 Task: Change the constant quality factor of the Dirac video decoder using libschroedinger to 2.00.
Action: Mouse moved to (139, 21)
Screenshot: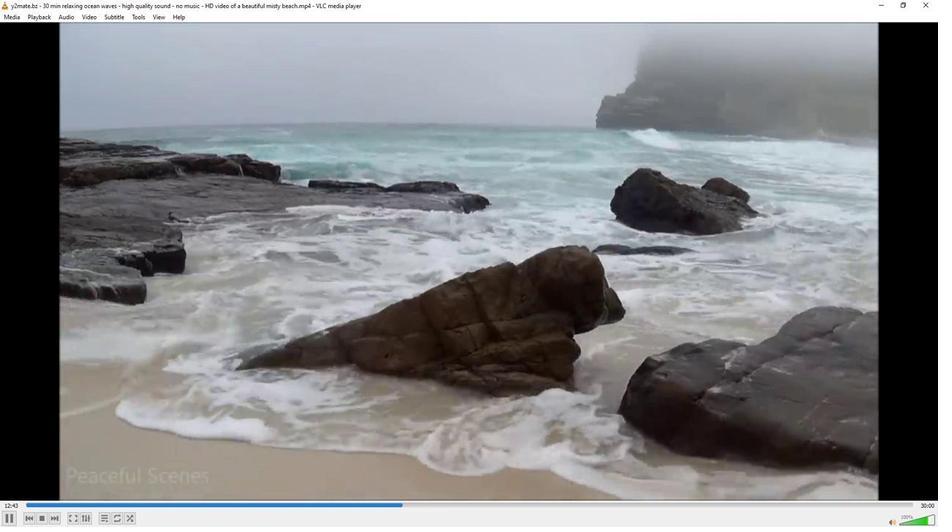 
Action: Mouse pressed left at (139, 21)
Screenshot: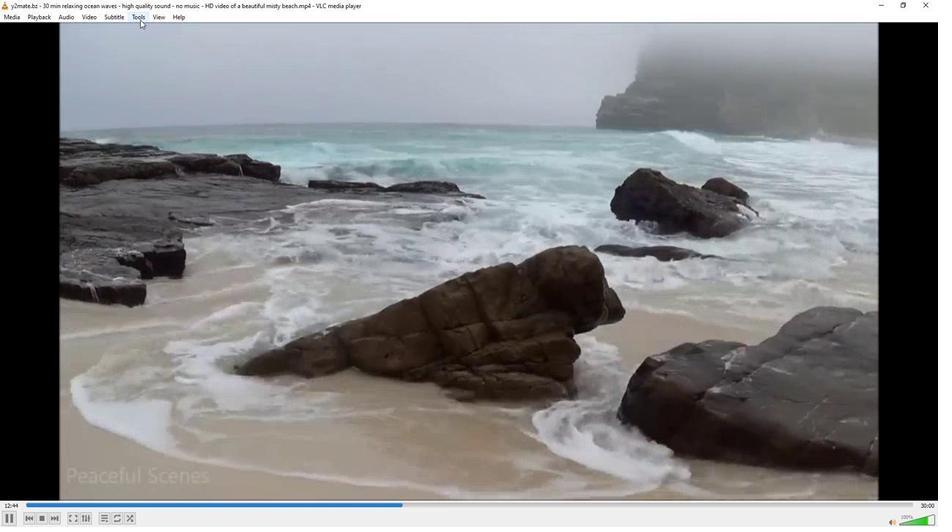 
Action: Mouse moved to (145, 132)
Screenshot: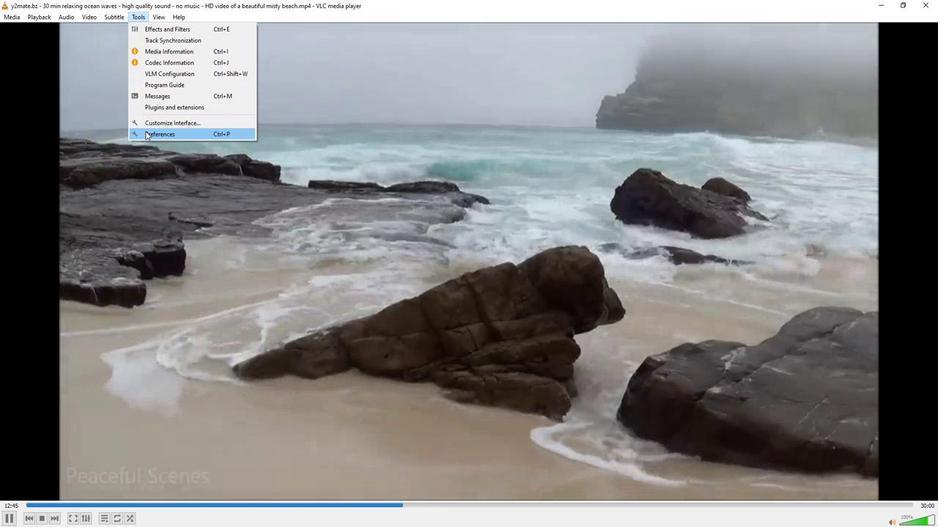 
Action: Mouse pressed left at (145, 132)
Screenshot: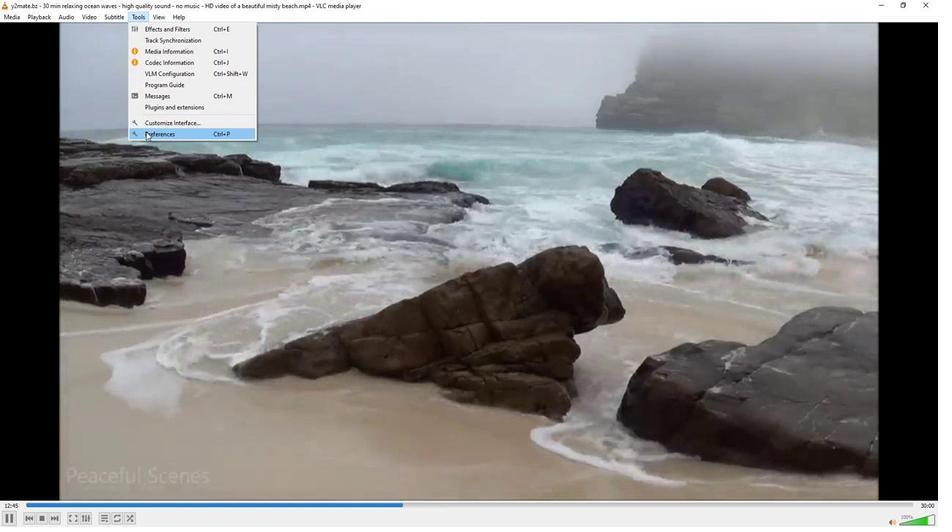 
Action: Mouse moved to (111, 406)
Screenshot: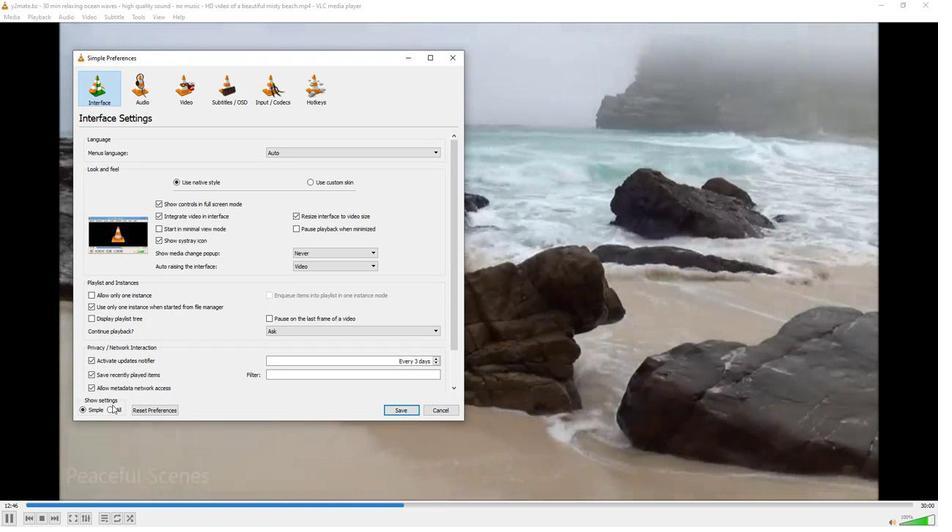 
Action: Mouse pressed left at (111, 406)
Screenshot: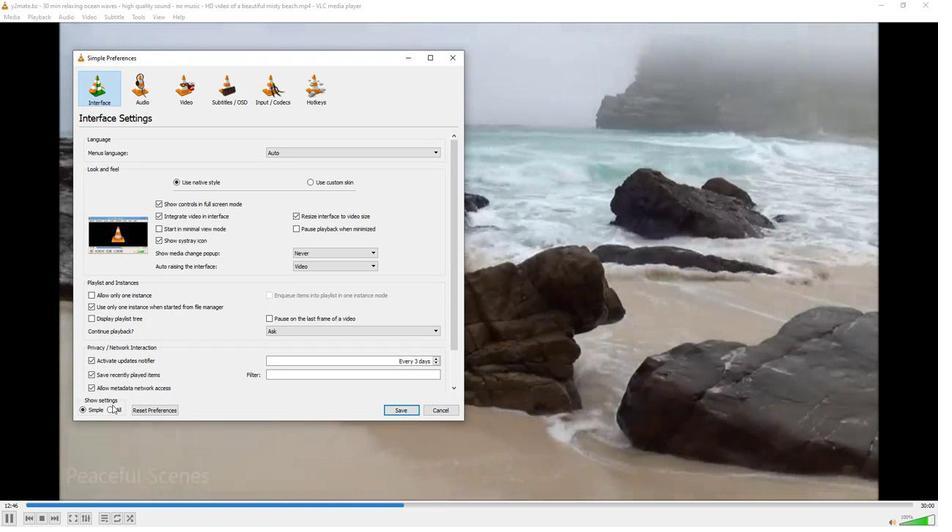 
Action: Mouse moved to (92, 274)
Screenshot: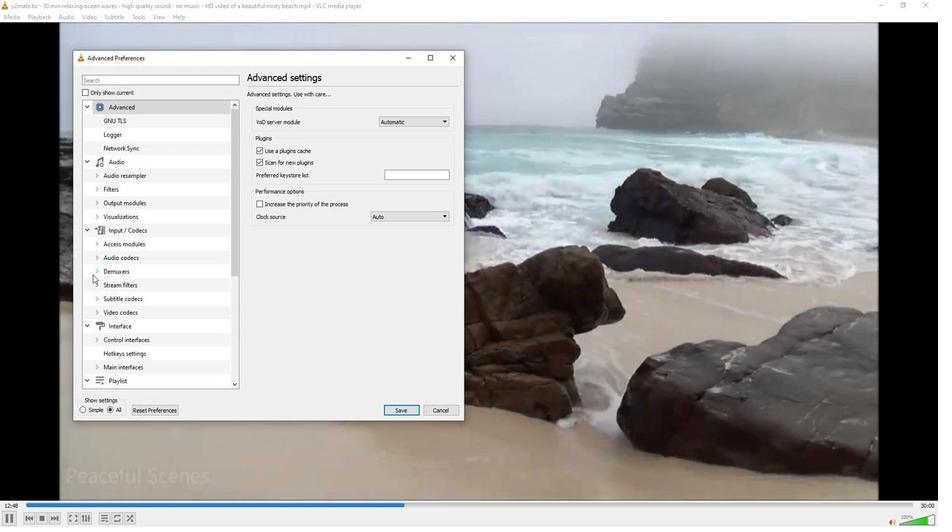 
Action: Mouse pressed left at (92, 274)
Screenshot: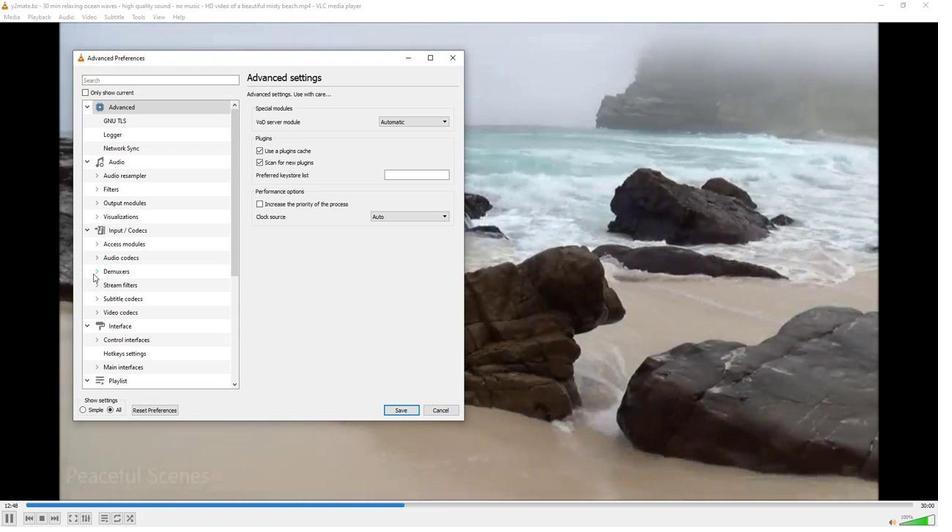 
Action: Mouse moved to (103, 289)
Screenshot: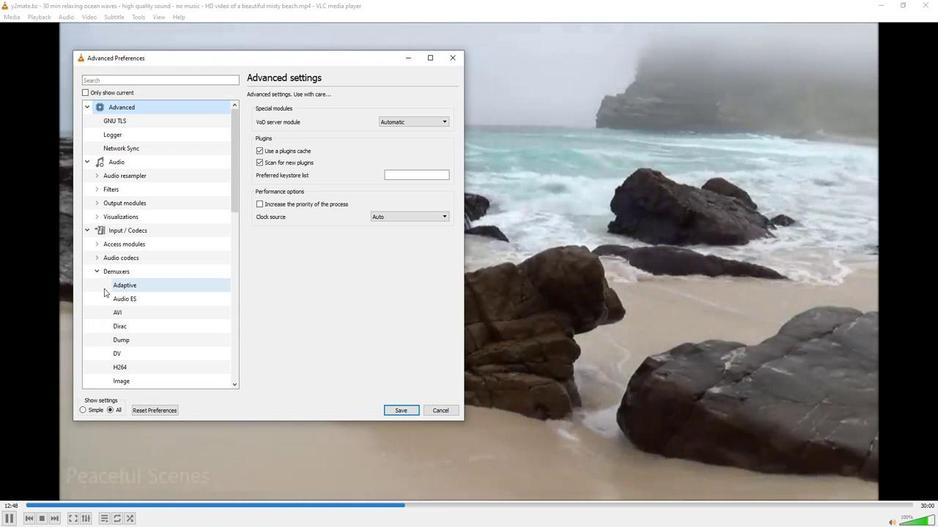 
Action: Mouse scrolled (103, 288) with delta (0, 0)
Screenshot: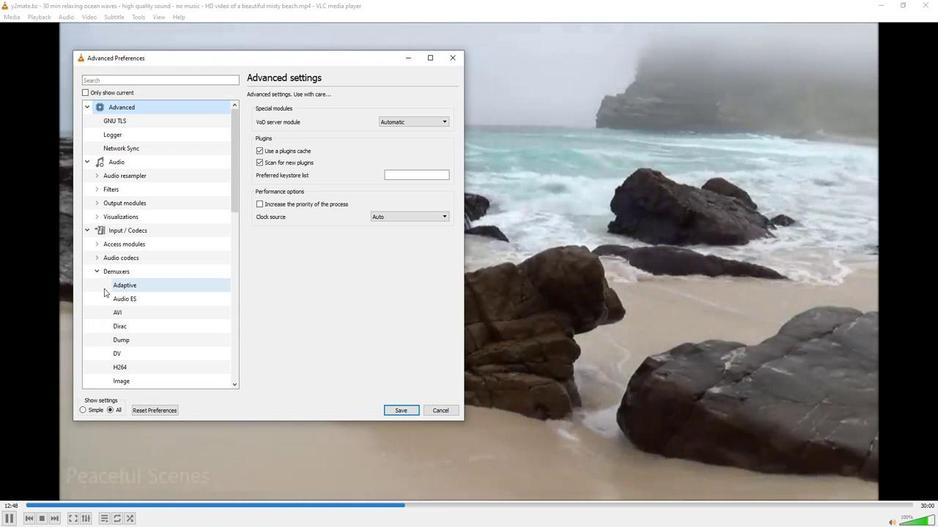 
Action: Mouse scrolled (103, 288) with delta (0, 0)
Screenshot: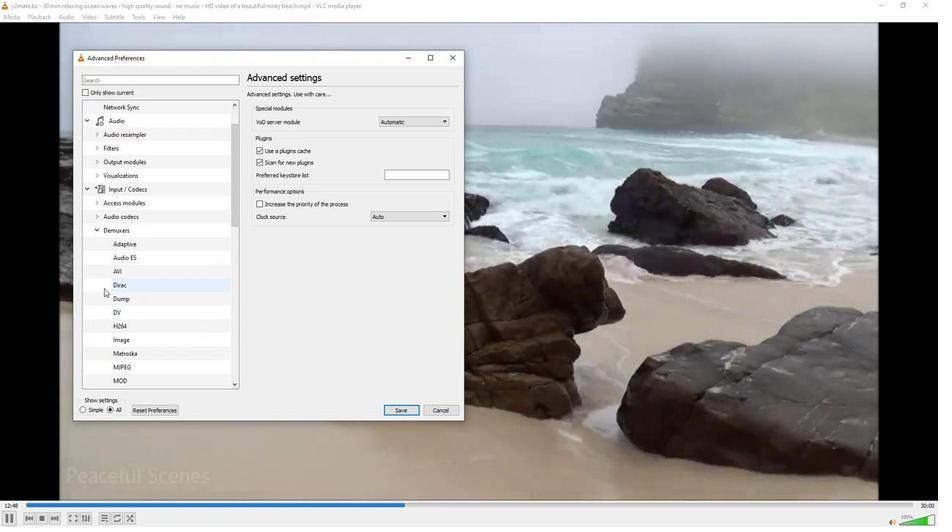 
Action: Mouse scrolled (103, 288) with delta (0, 0)
Screenshot: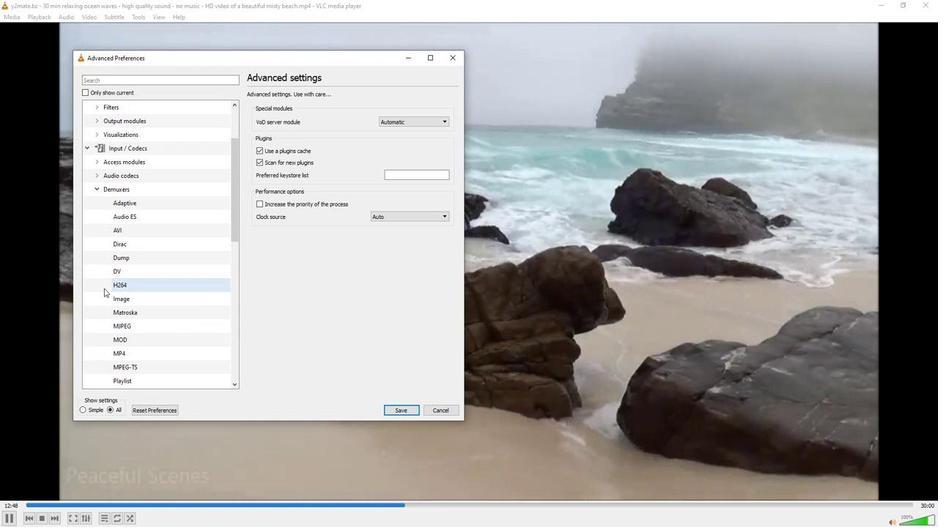 
Action: Mouse scrolled (103, 288) with delta (0, 0)
Screenshot: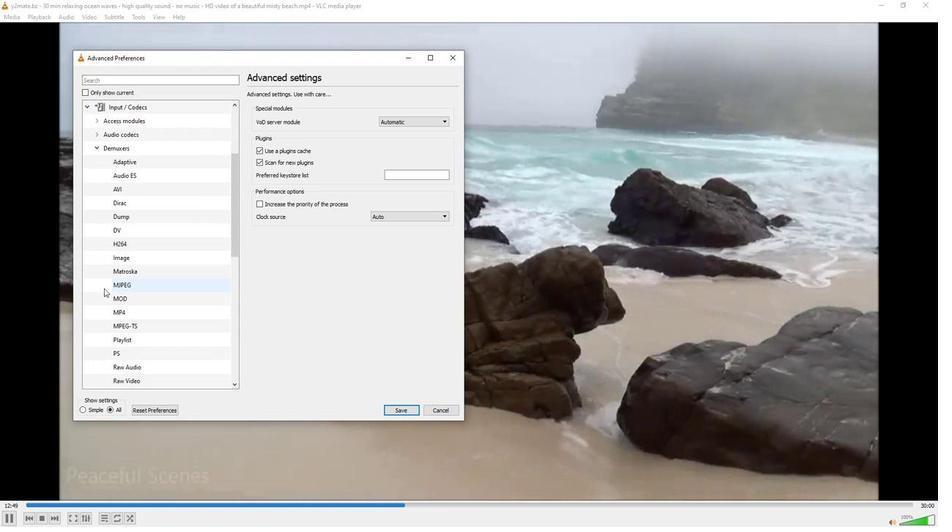 
Action: Mouse scrolled (103, 288) with delta (0, 0)
Screenshot: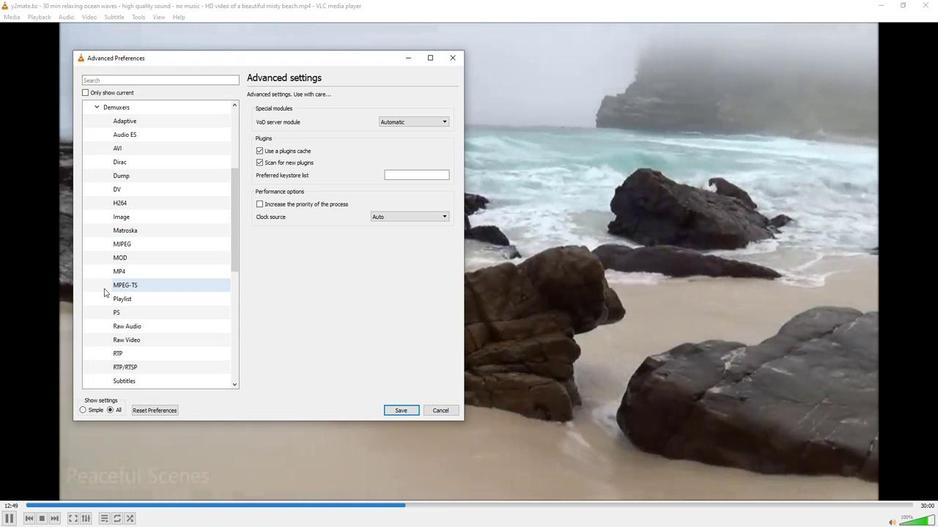 
Action: Mouse scrolled (103, 288) with delta (0, 0)
Screenshot: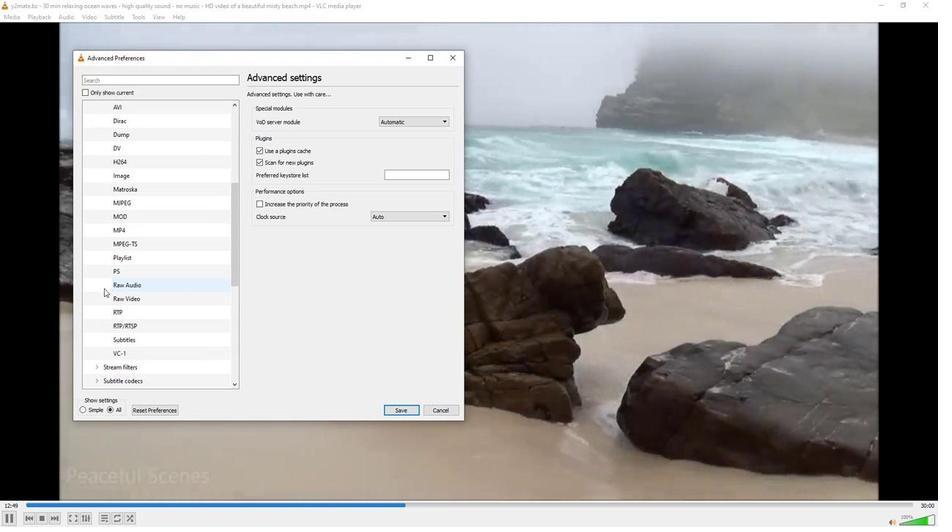 
Action: Mouse moved to (96, 356)
Screenshot: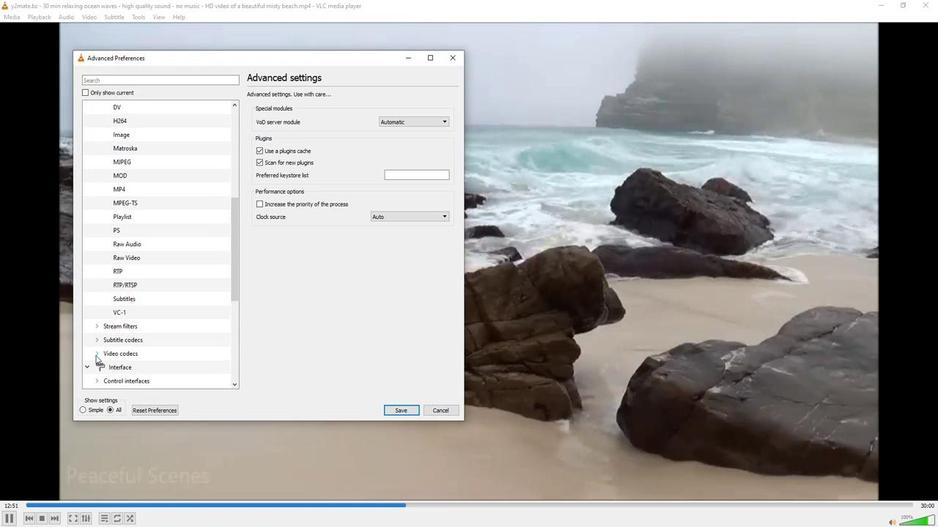 
Action: Mouse pressed left at (96, 356)
Screenshot: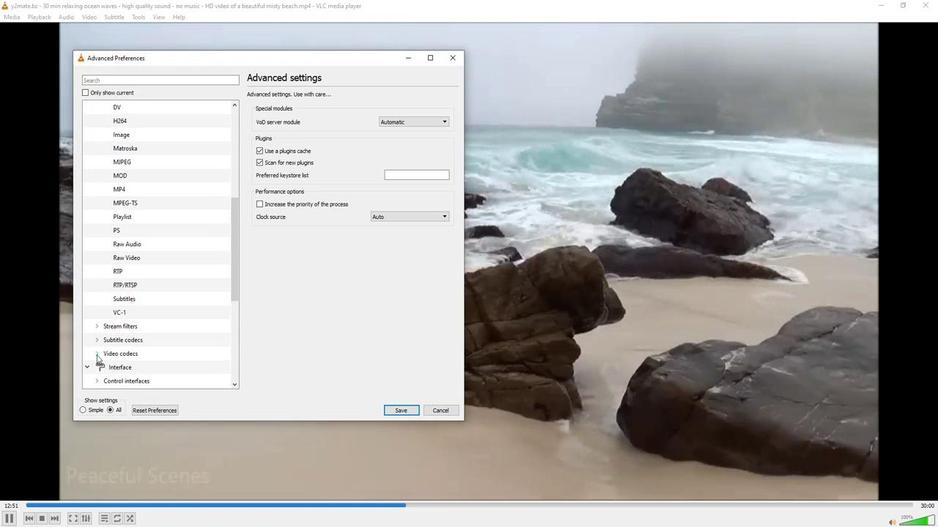 
Action: Mouse scrolled (96, 355) with delta (0, 0)
Screenshot: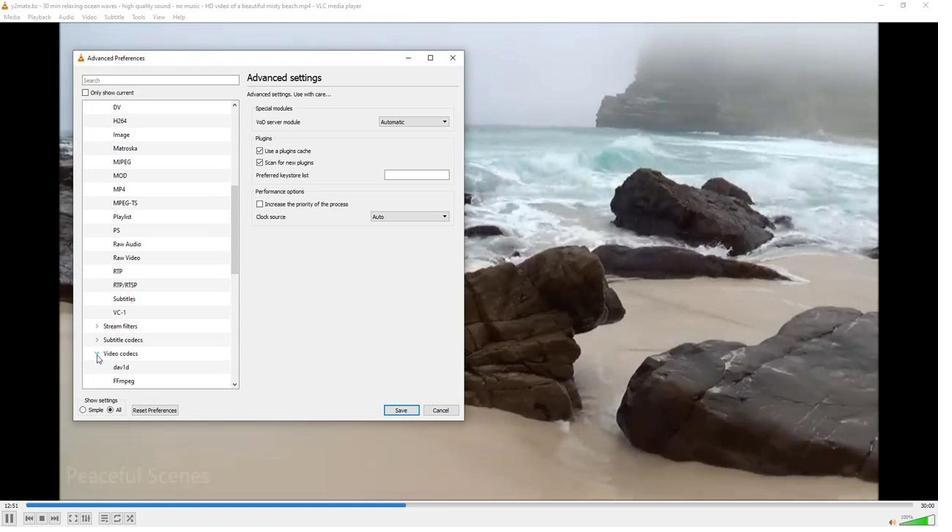 
Action: Mouse moved to (117, 378)
Screenshot: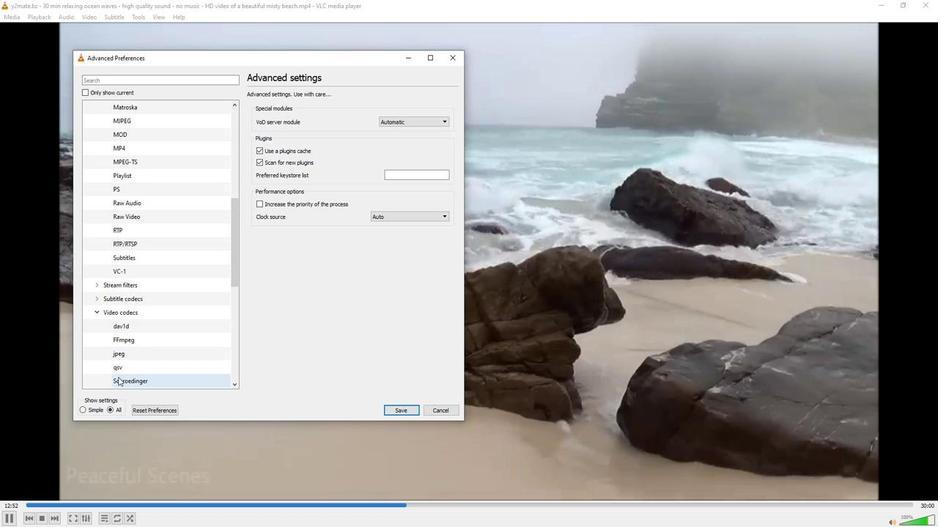 
Action: Mouse pressed left at (117, 378)
Screenshot: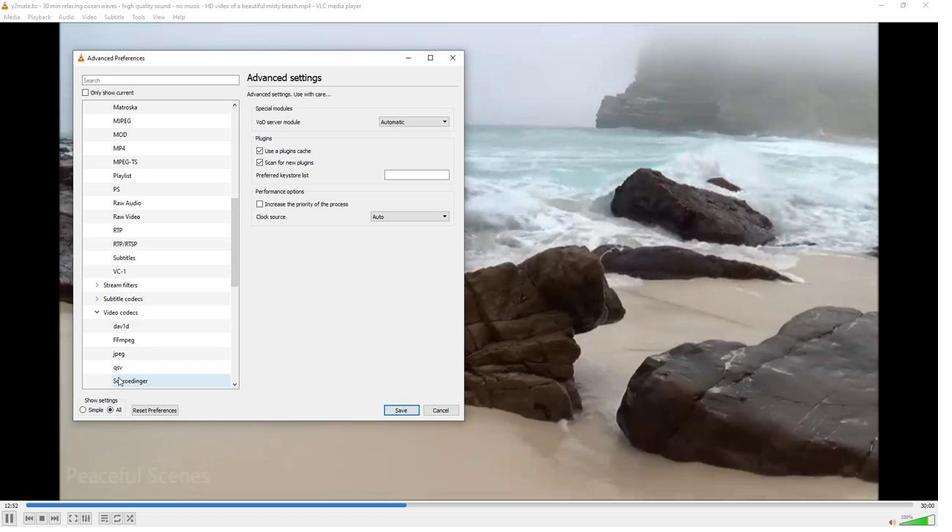 
Action: Mouse moved to (435, 133)
Screenshot: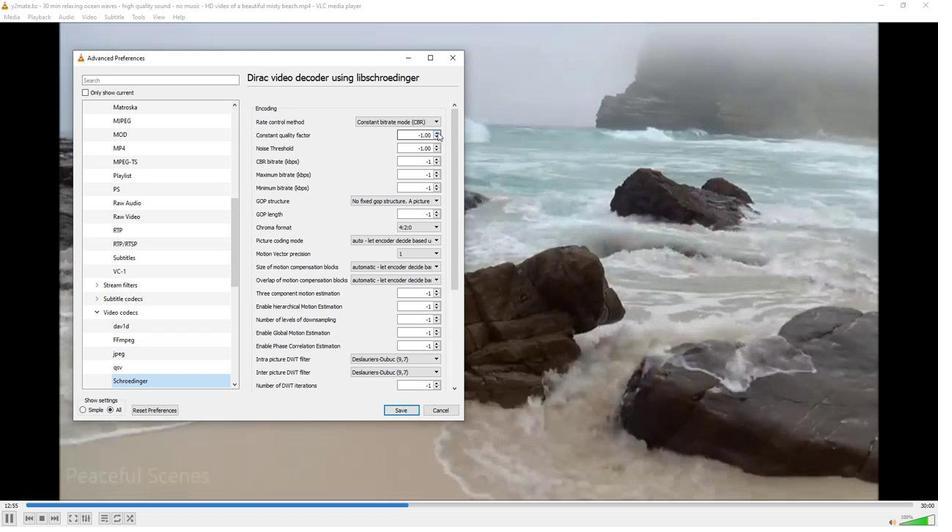 
Action: Mouse pressed left at (435, 133)
Screenshot: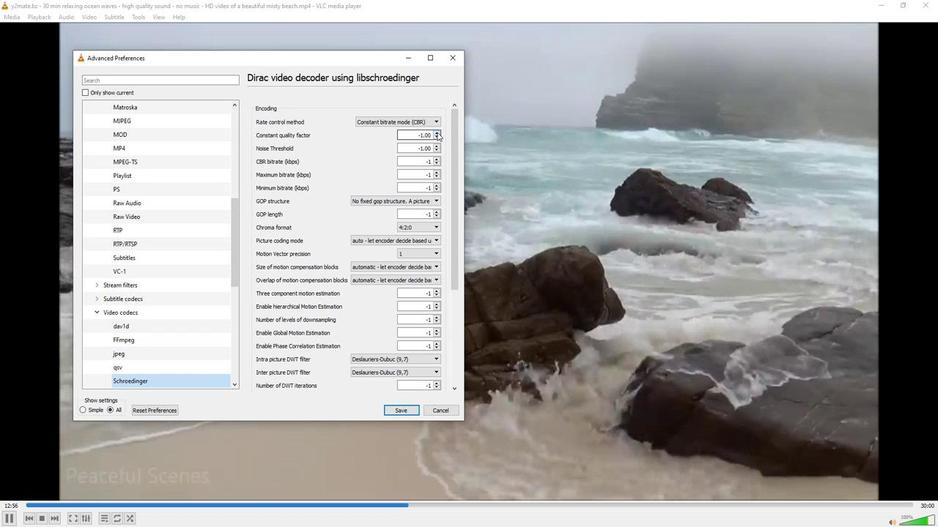 
Action: Mouse pressed left at (435, 133)
Screenshot: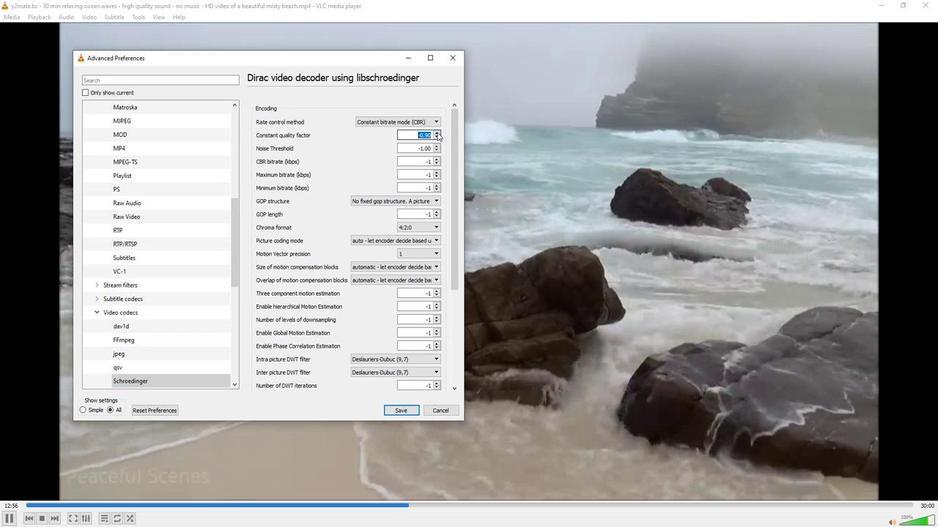 
Action: Mouse pressed left at (435, 133)
Screenshot: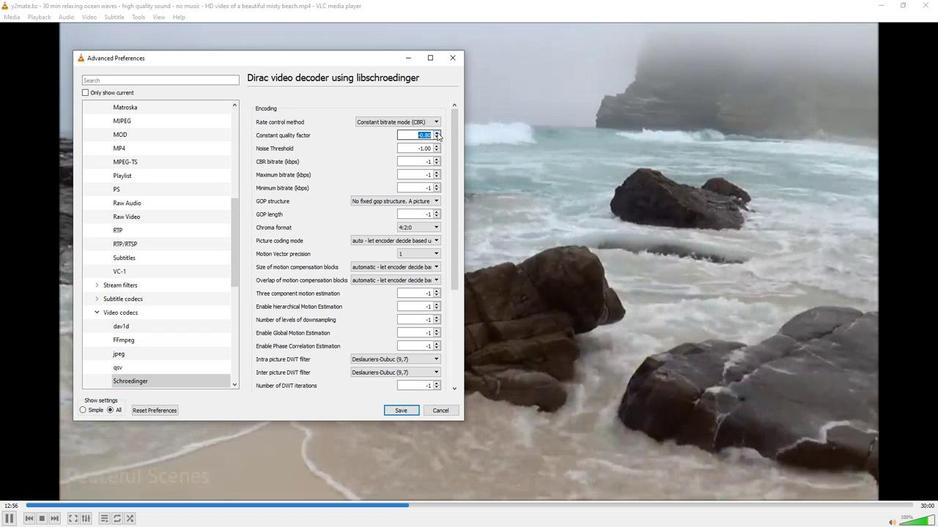 
Action: Mouse pressed left at (435, 133)
Screenshot: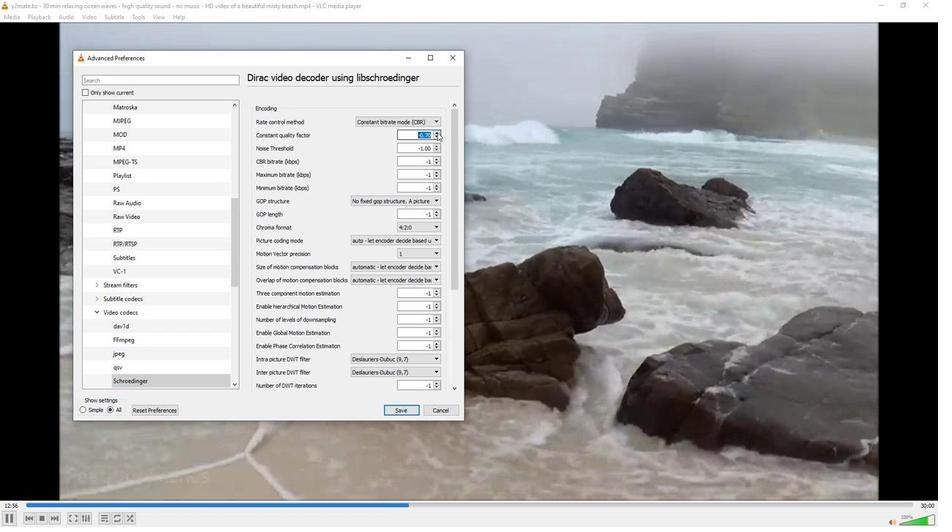 
Action: Mouse pressed left at (435, 133)
Screenshot: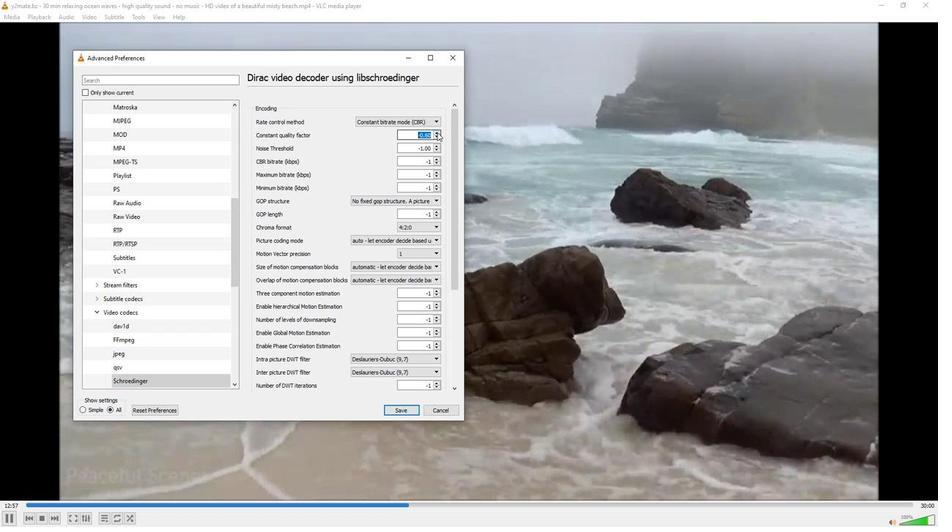 
Action: Mouse pressed left at (435, 133)
Screenshot: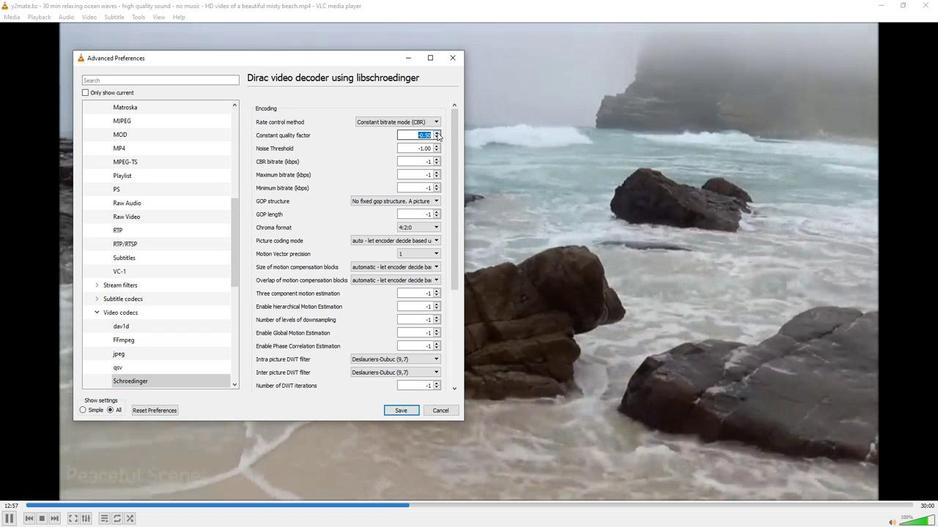 
Action: Mouse pressed left at (435, 133)
Screenshot: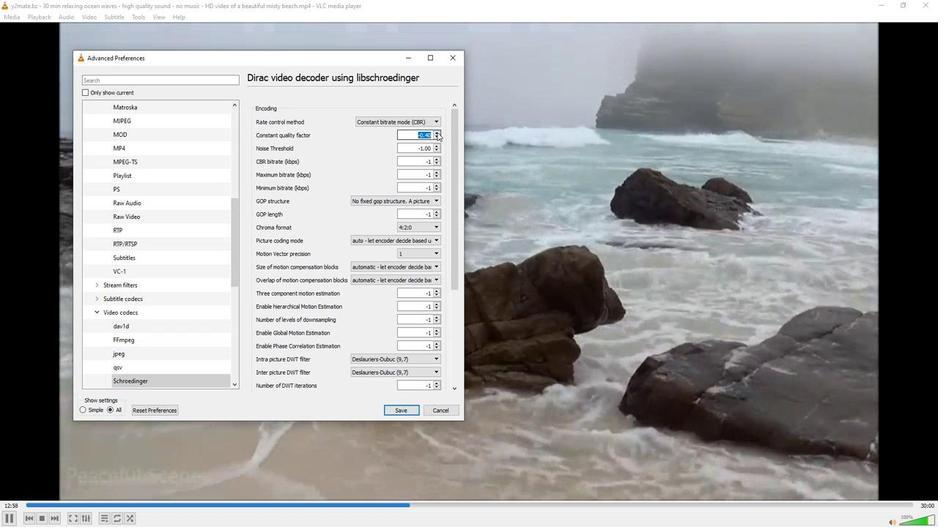 
Action: Mouse pressed left at (435, 133)
Screenshot: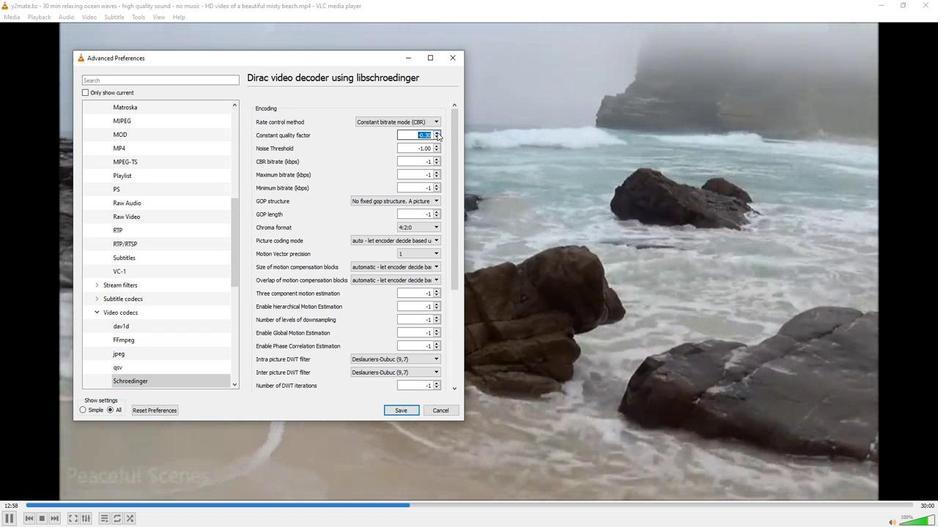 
Action: Mouse pressed left at (435, 133)
Screenshot: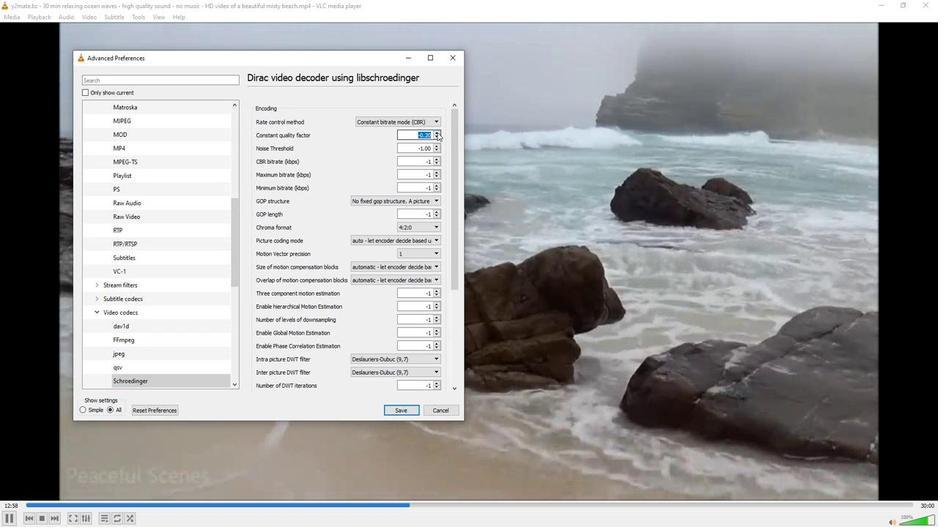 
Action: Mouse pressed left at (435, 133)
Screenshot: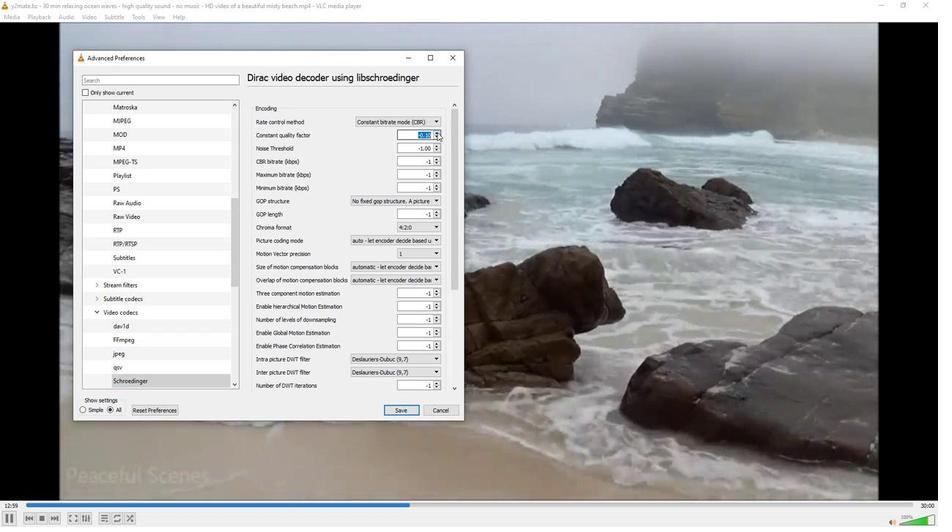 
Action: Mouse pressed left at (435, 133)
Screenshot: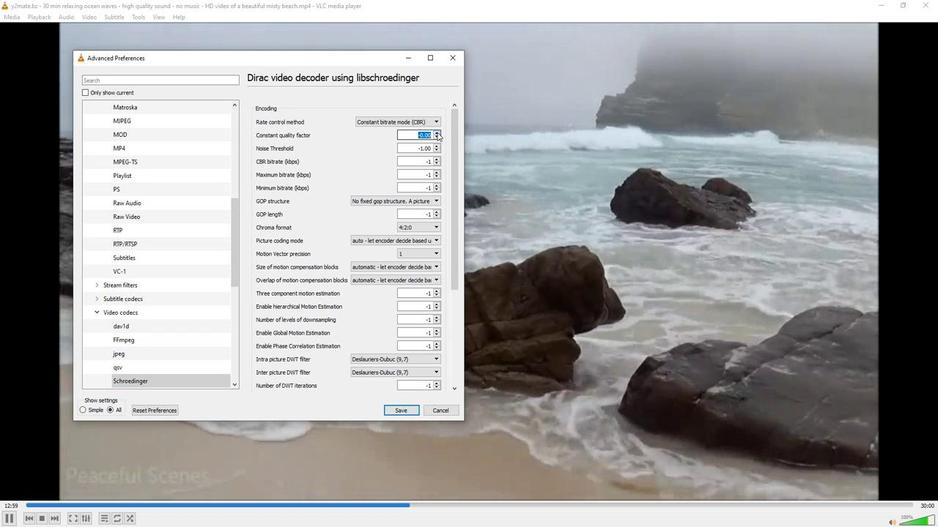 
Action: Mouse pressed left at (435, 133)
Screenshot: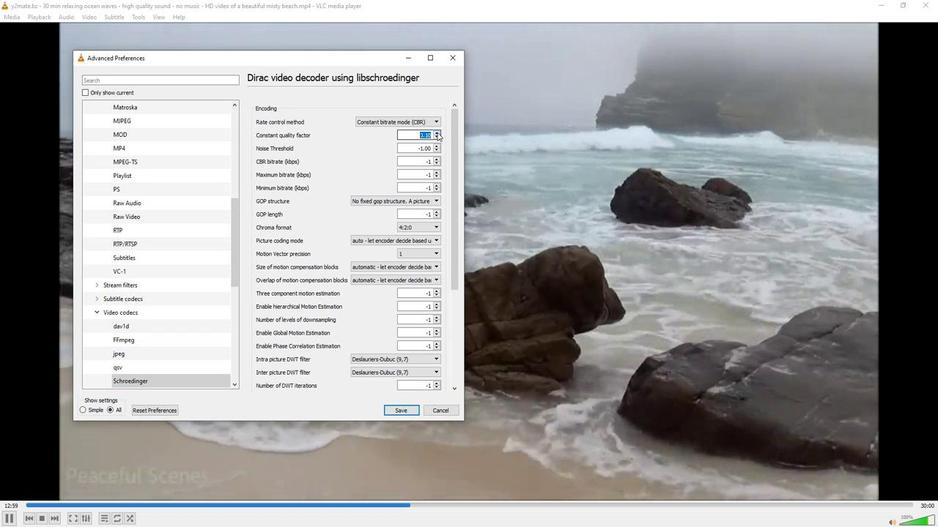 
Action: Mouse pressed left at (435, 133)
Screenshot: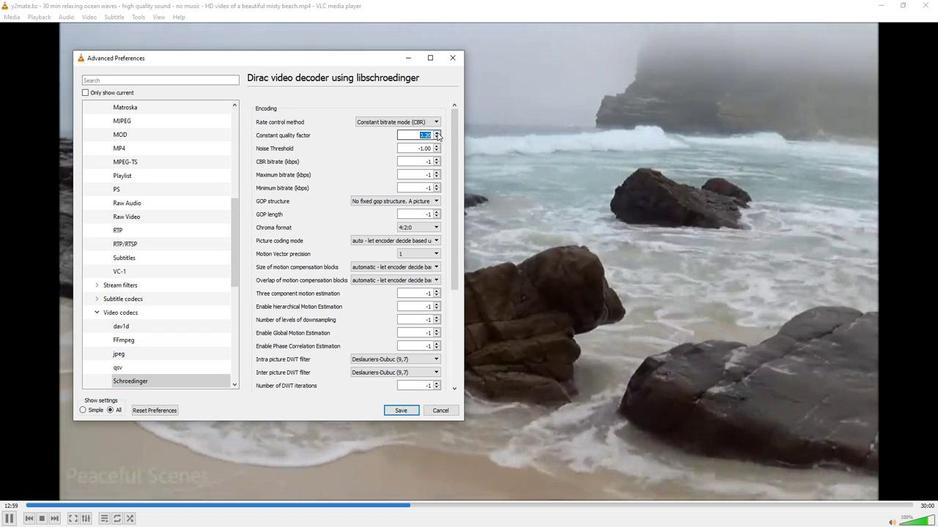 
Action: Mouse pressed left at (435, 133)
Screenshot: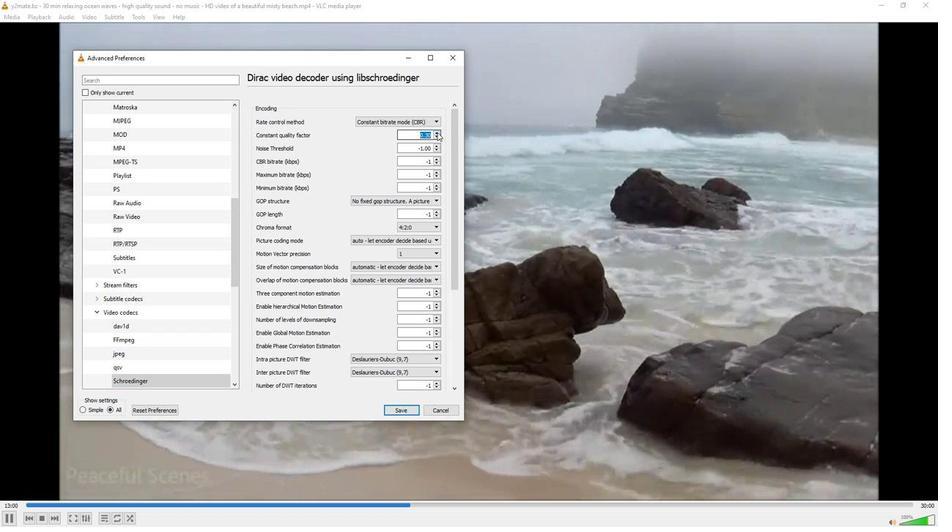 
Action: Mouse pressed left at (435, 133)
Screenshot: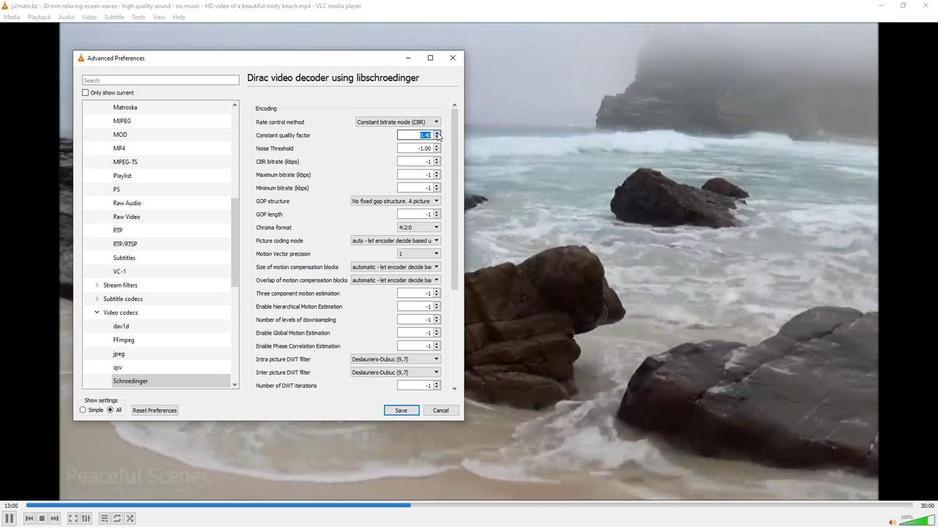 
Action: Mouse pressed left at (435, 133)
Screenshot: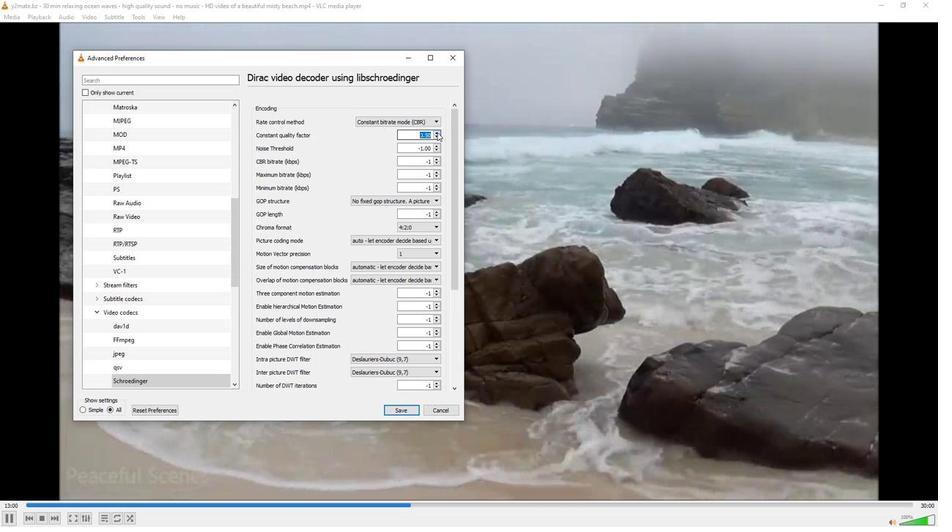 
Action: Mouse pressed left at (435, 133)
Screenshot: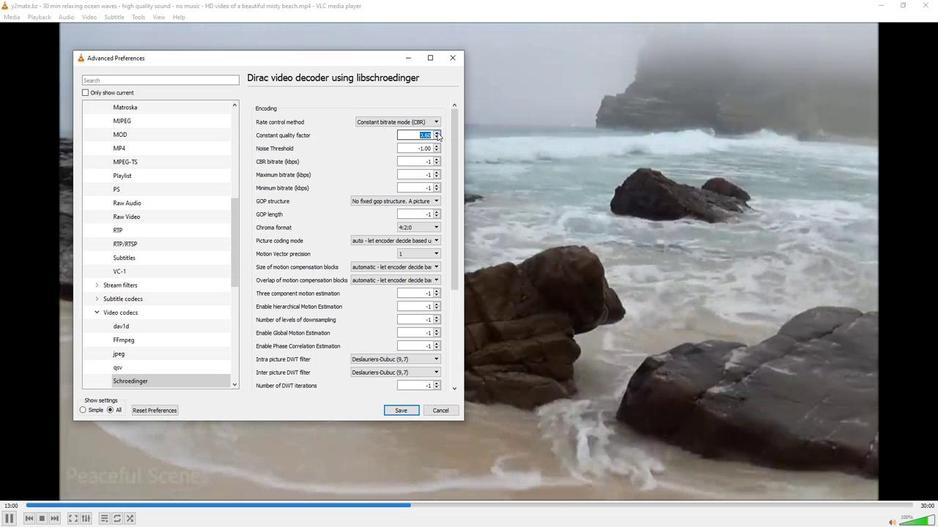 
Action: Mouse pressed left at (435, 133)
Screenshot: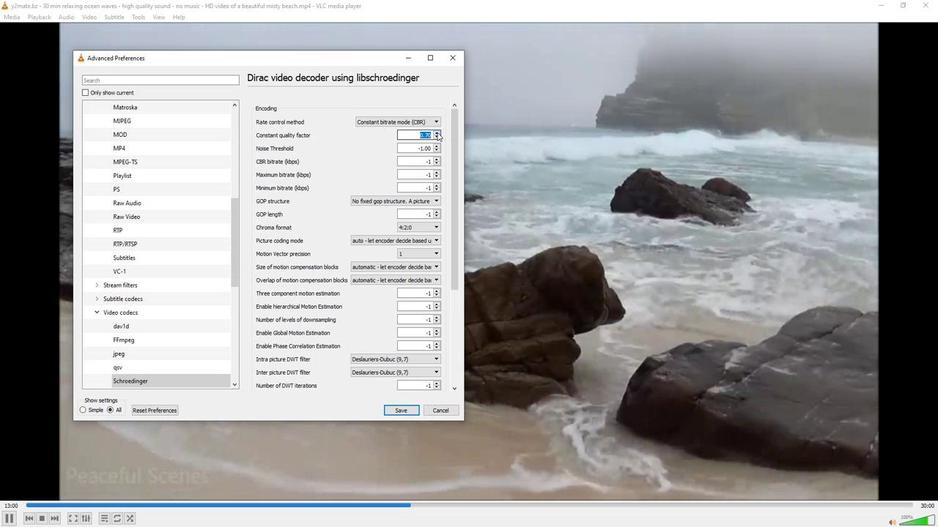 
Action: Mouse pressed left at (435, 133)
Screenshot: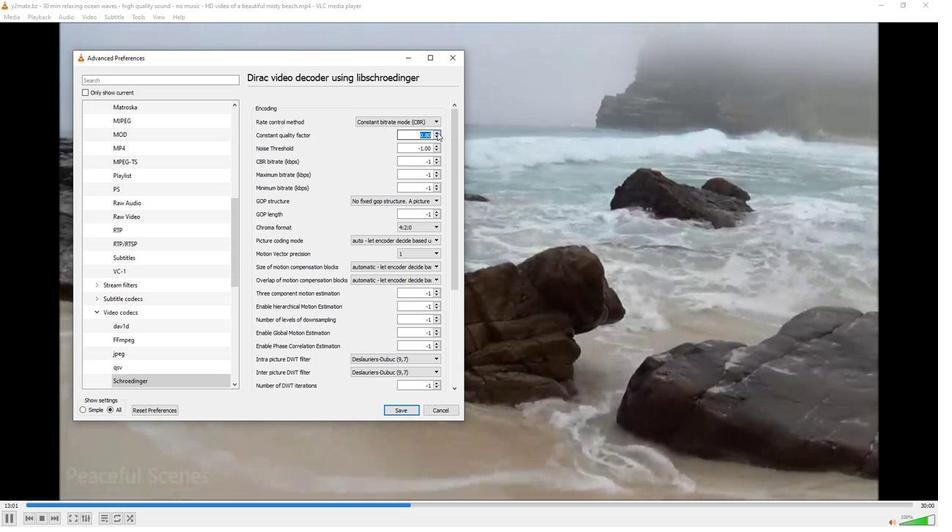 
Action: Mouse pressed left at (435, 133)
Screenshot: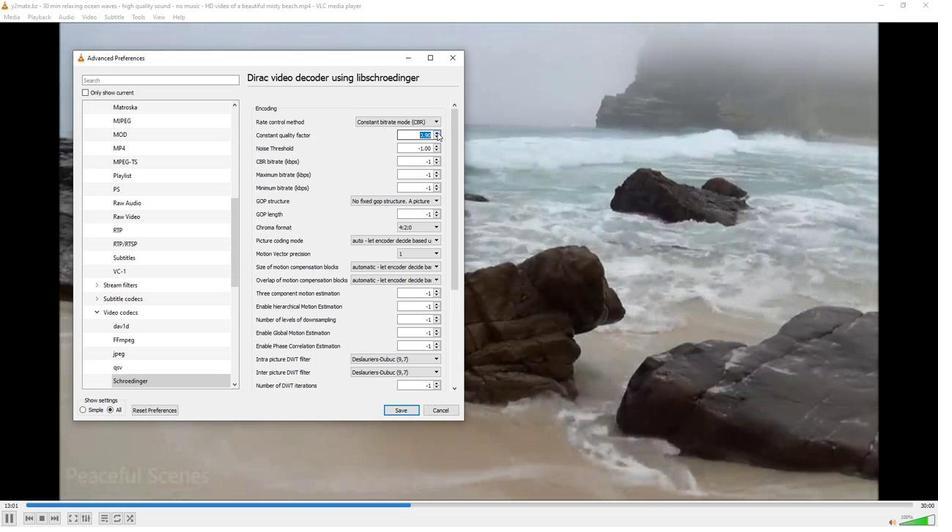 
Action: Mouse pressed left at (435, 133)
Screenshot: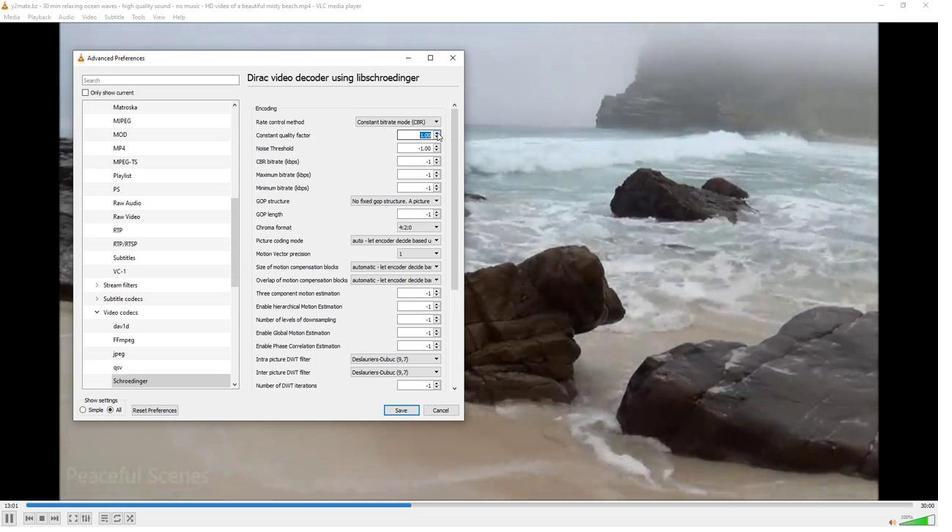 
Action: Mouse pressed left at (435, 133)
Screenshot: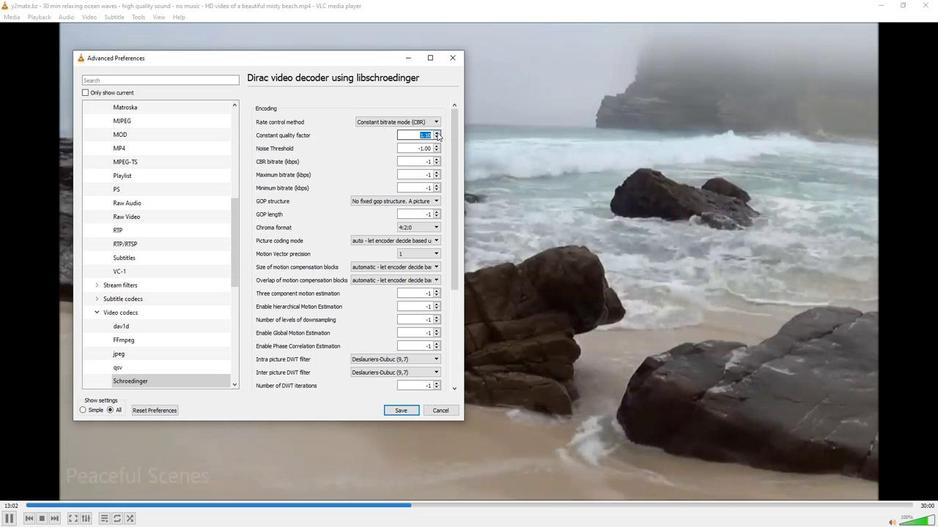 
Action: Mouse pressed left at (435, 133)
Screenshot: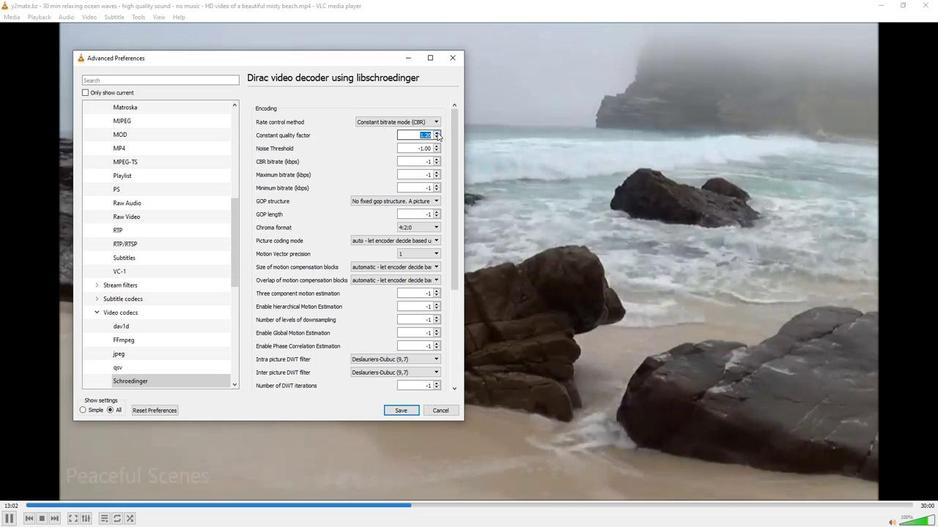
Action: Mouse pressed left at (435, 133)
Screenshot: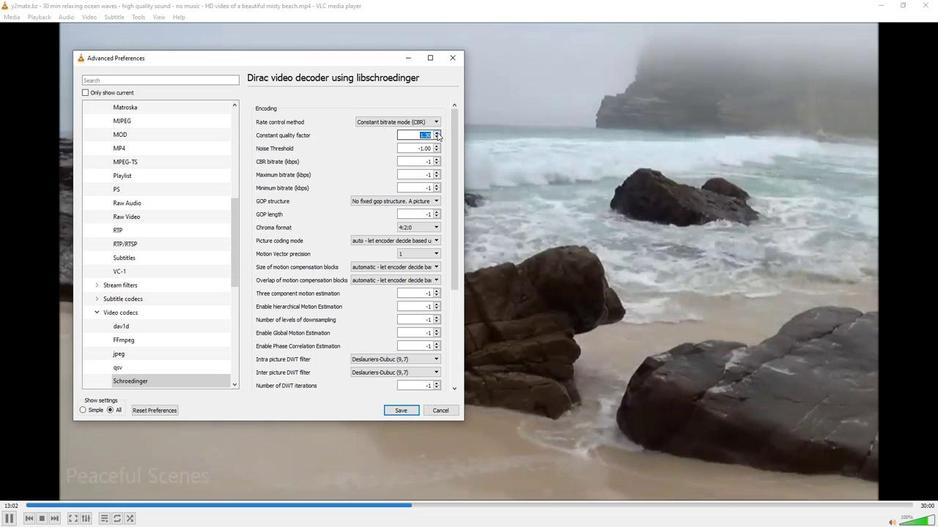 
Action: Mouse pressed left at (435, 133)
Screenshot: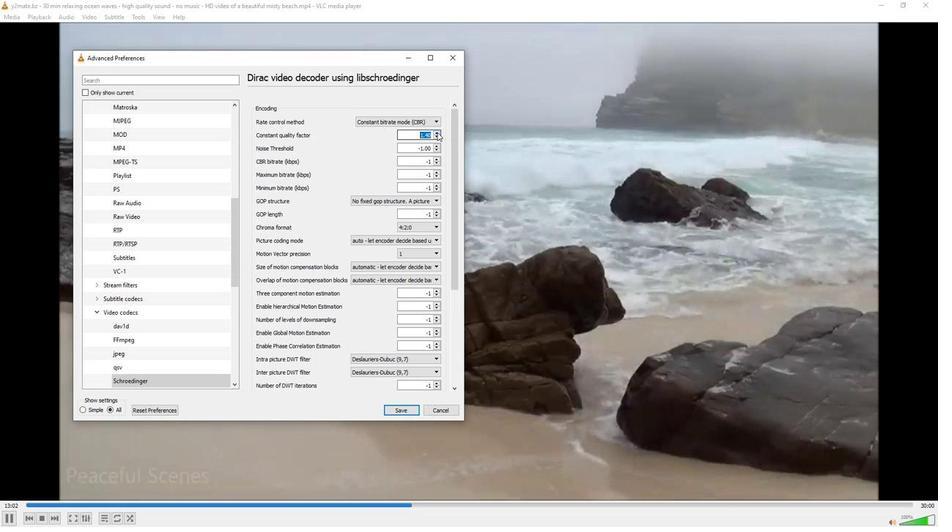 
Action: Mouse pressed left at (435, 133)
Screenshot: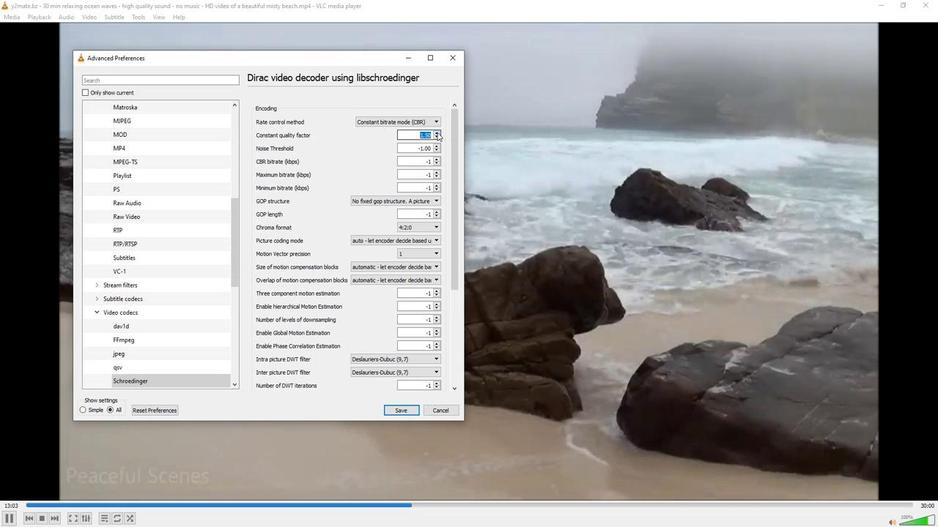 
Action: Mouse pressed left at (435, 133)
Screenshot: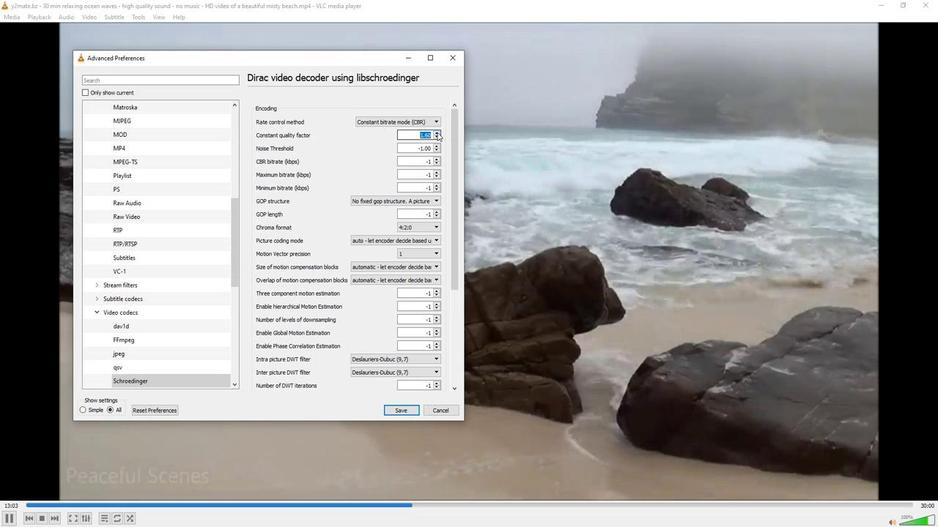 
Action: Mouse pressed left at (435, 133)
Screenshot: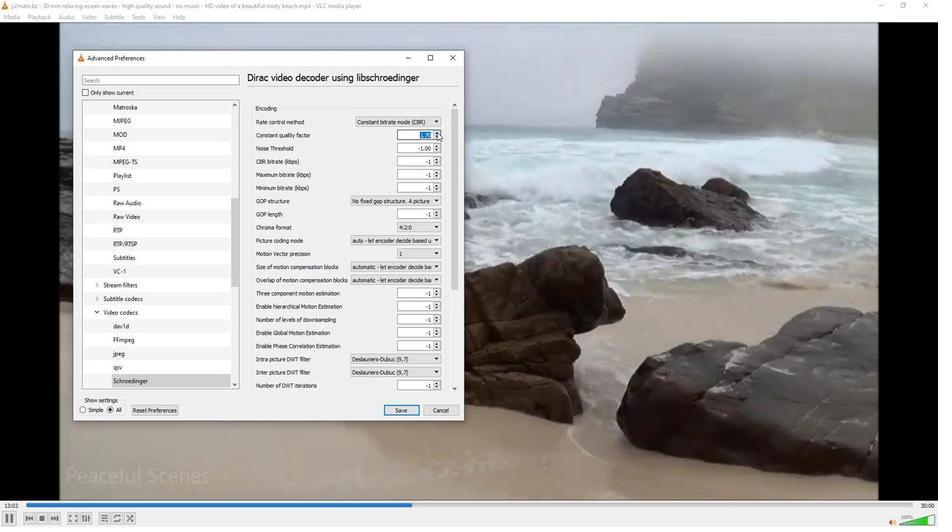 
Action: Mouse moved to (435, 133)
Screenshot: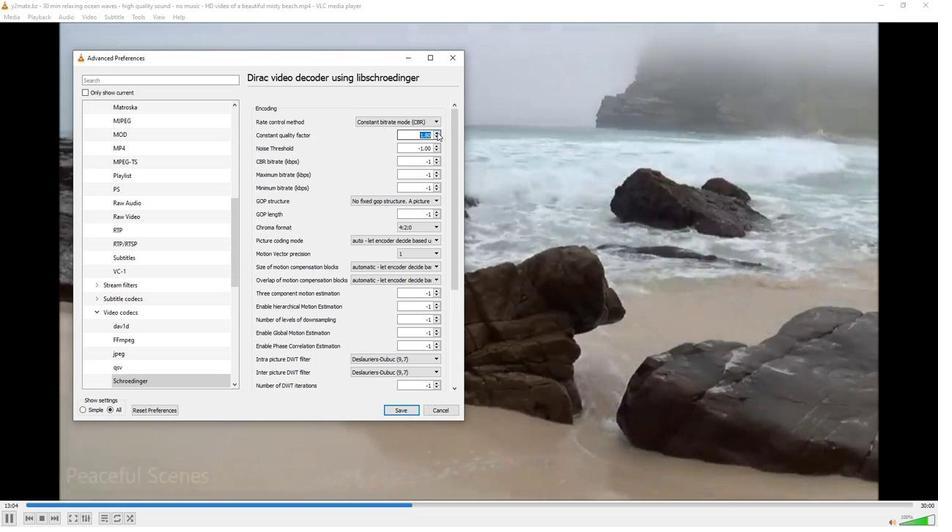 
Action: Mouse pressed left at (435, 133)
Screenshot: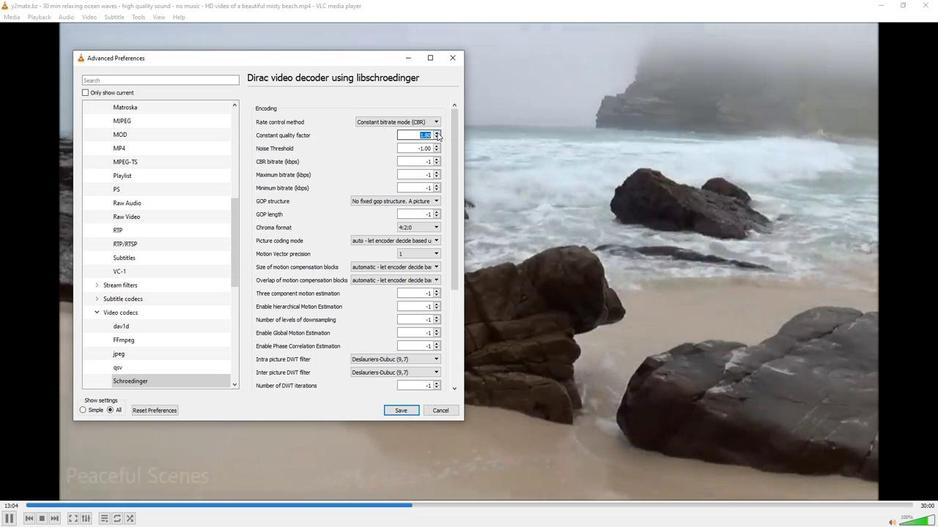 
Action: Mouse pressed left at (435, 133)
Screenshot: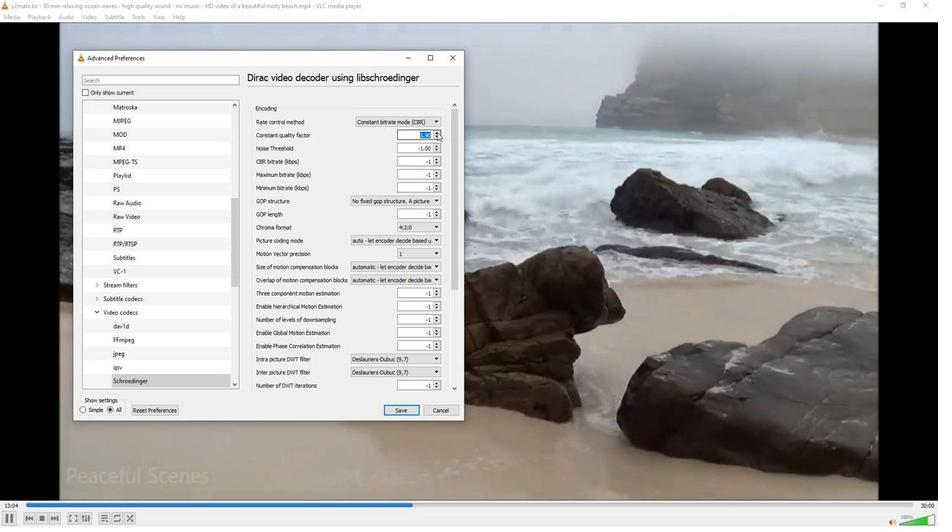 
Action: Mouse moved to (398, 148)
Screenshot: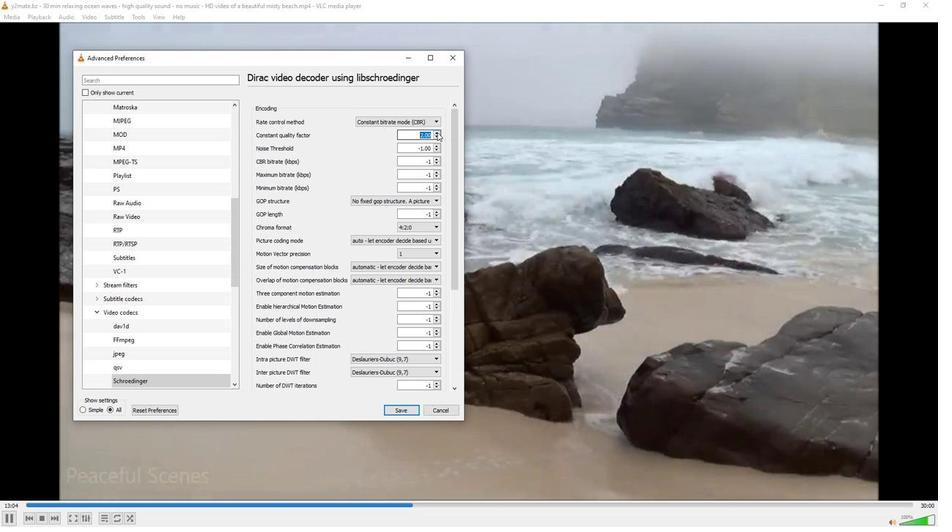 
